 Task: Assign in the project VortexTech the issue 'Implement a new cloud-based procurement system for a company with advanced vendor management and sourcing capabilities' to the sprint 'Road to Launch'.
Action: Mouse moved to (767, 274)
Screenshot: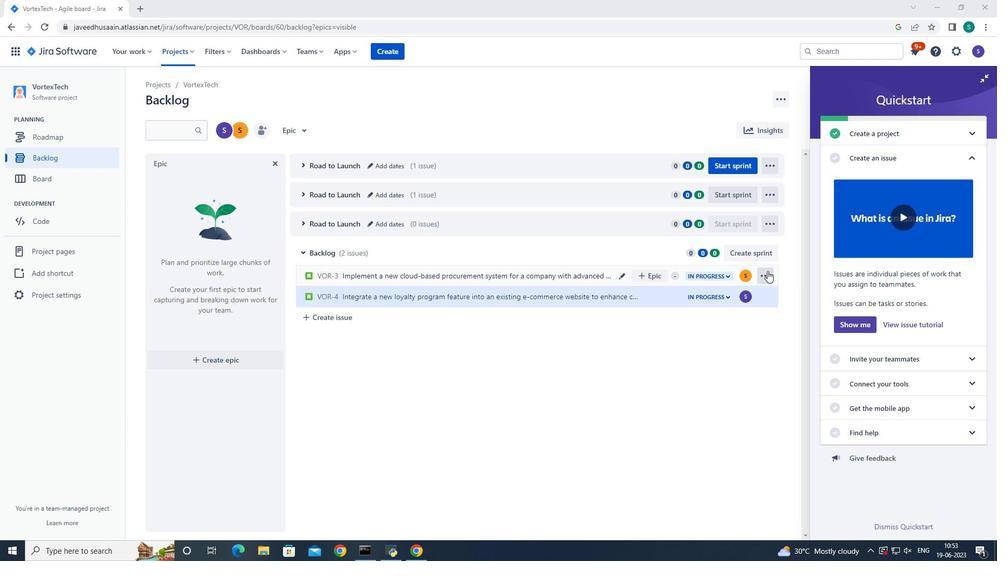 
Action: Mouse pressed left at (767, 274)
Screenshot: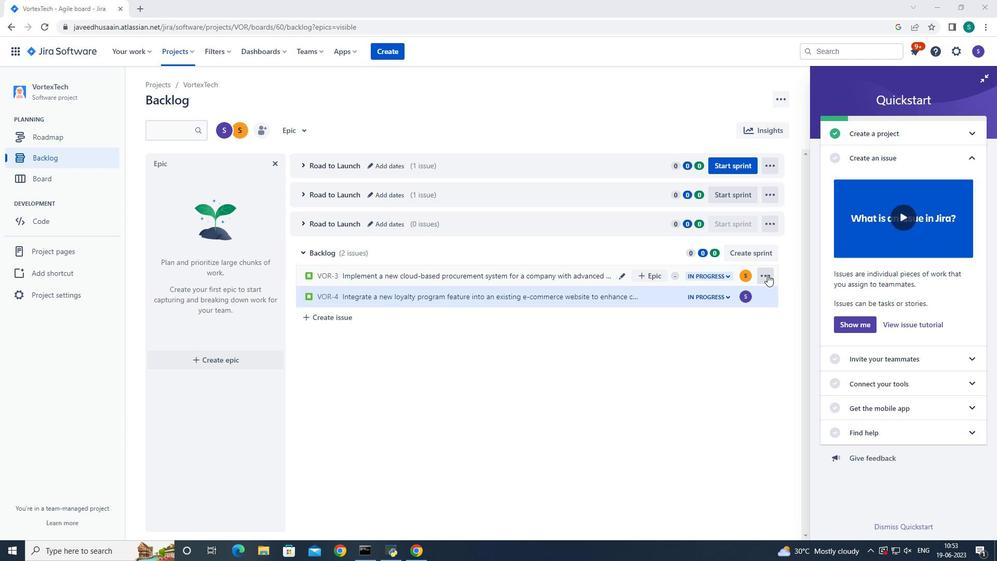 
Action: Mouse moved to (722, 433)
Screenshot: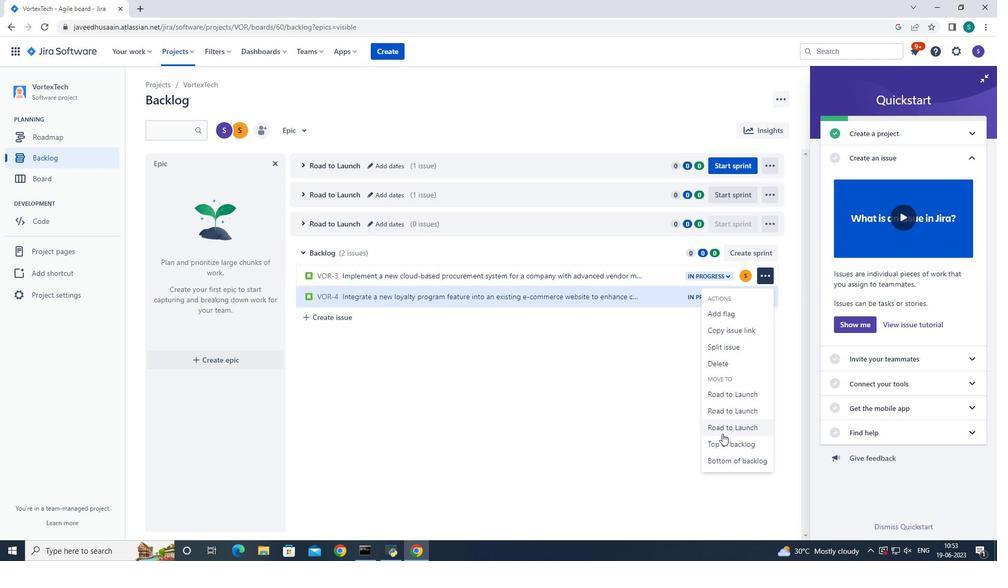 
Action: Mouse pressed left at (722, 433)
Screenshot: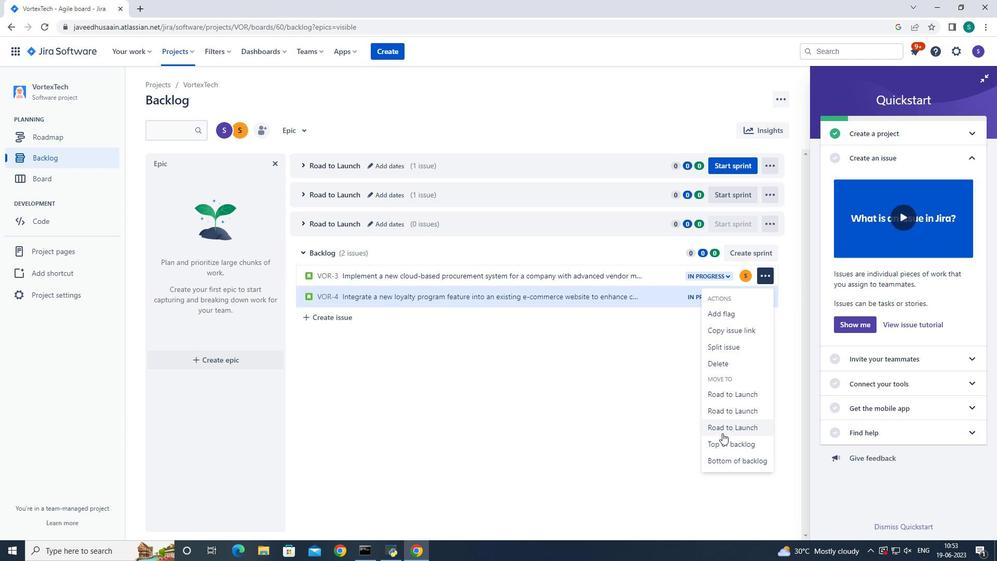 
Action: Mouse moved to (504, 352)
Screenshot: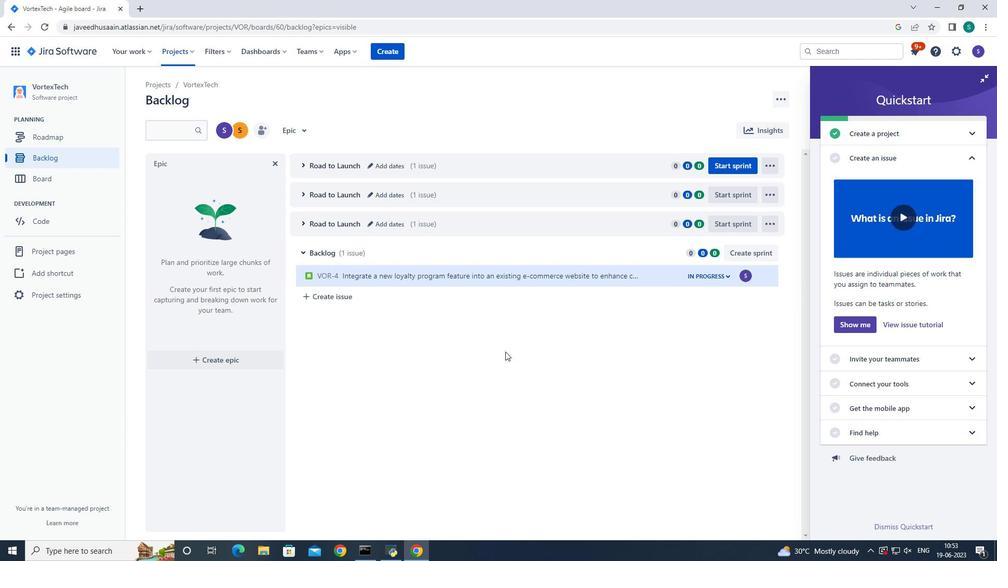 
